 Task: Clear the hosted app data from last 4 weeks.
Action: Mouse moved to (958, 25)
Screenshot: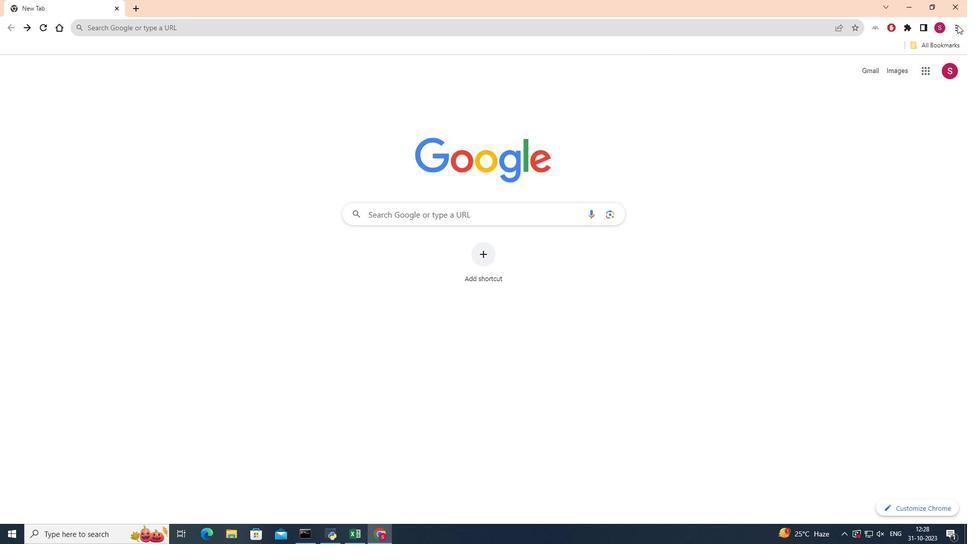
Action: Mouse pressed left at (958, 25)
Screenshot: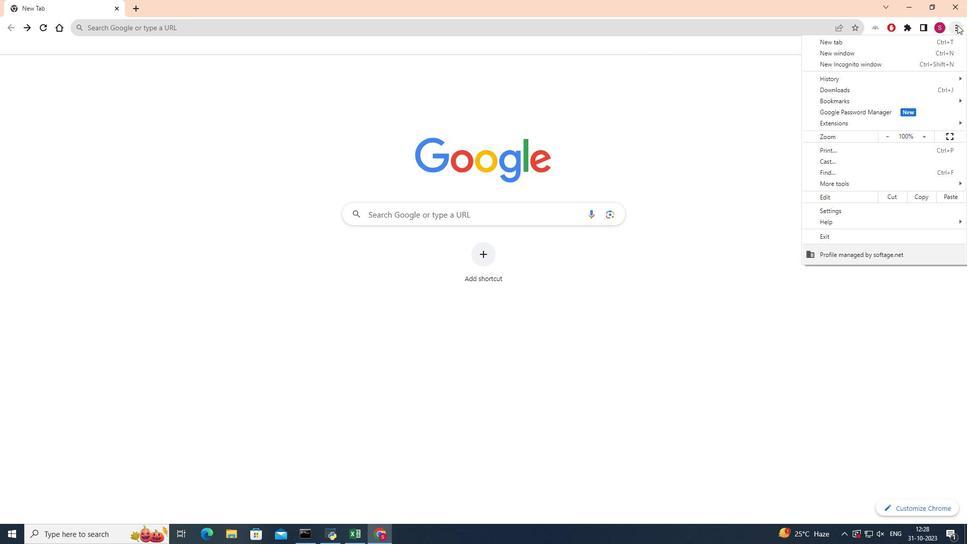 
Action: Mouse moved to (727, 77)
Screenshot: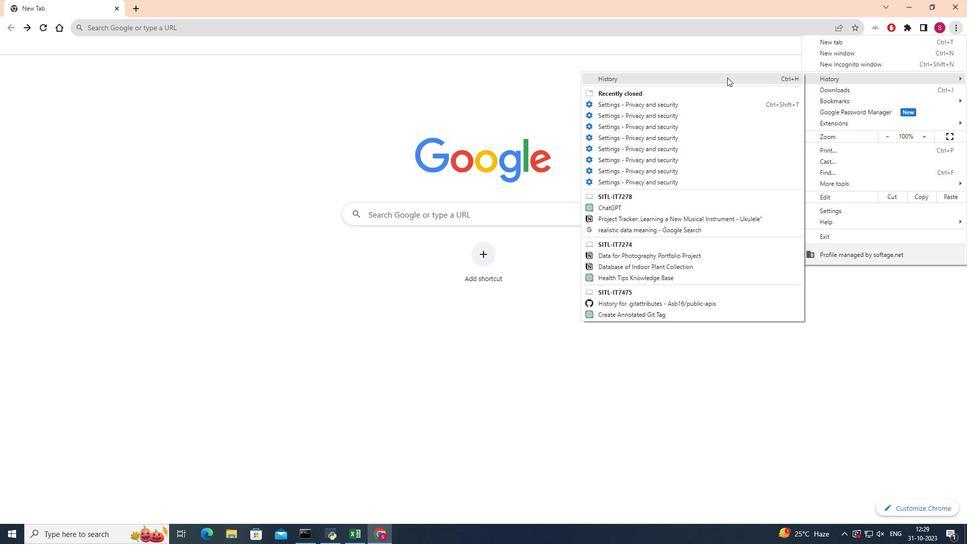 
Action: Mouse pressed left at (727, 77)
Screenshot: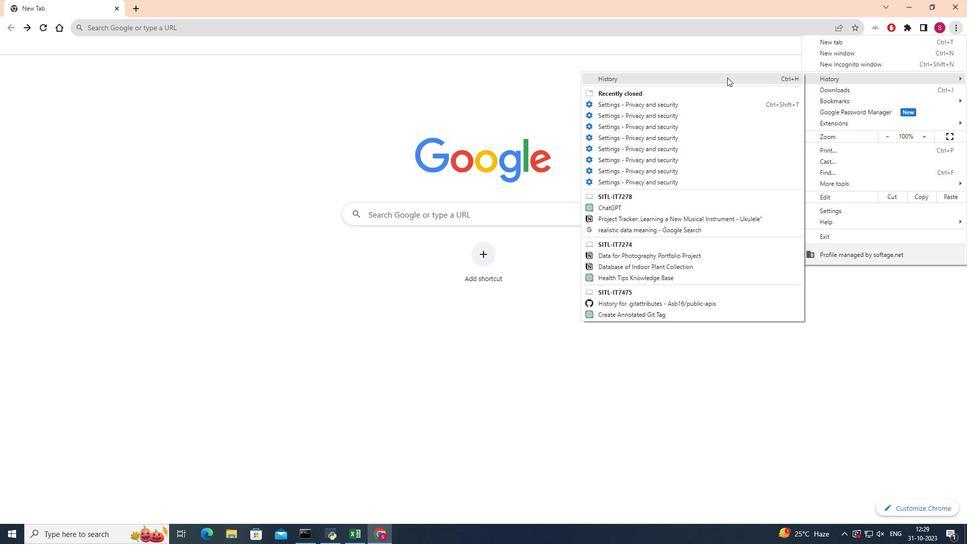 
Action: Mouse moved to (70, 120)
Screenshot: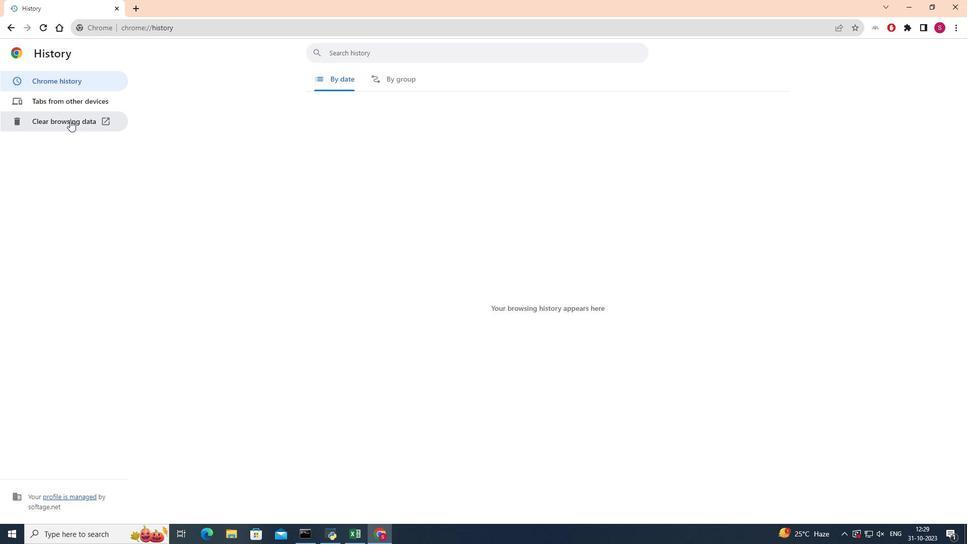 
Action: Mouse pressed left at (70, 120)
Screenshot: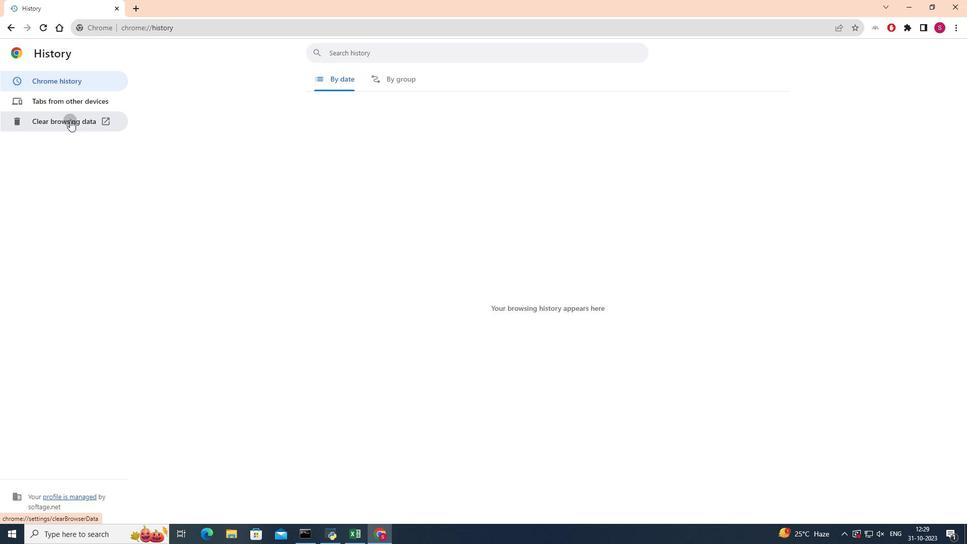 
Action: Mouse moved to (545, 155)
Screenshot: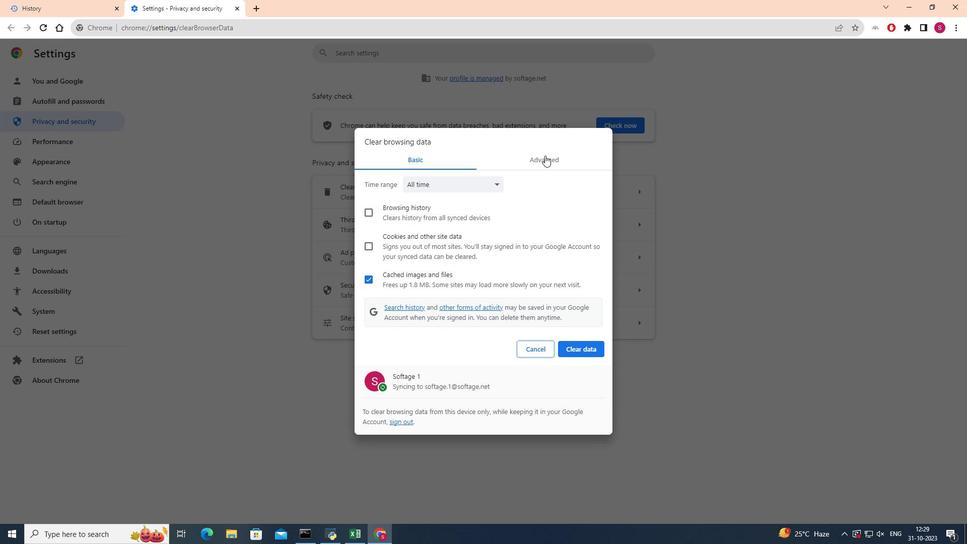 
Action: Mouse pressed left at (545, 155)
Screenshot: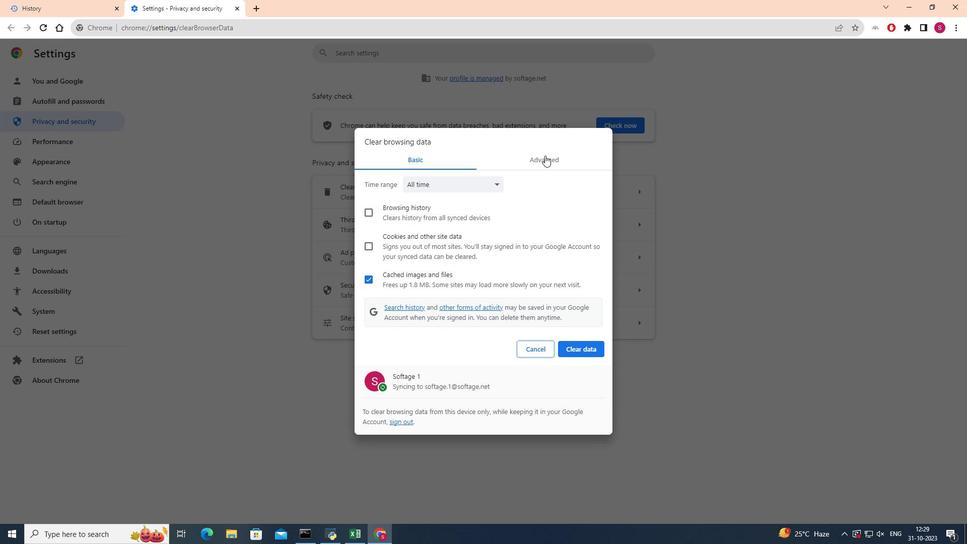 
Action: Mouse moved to (488, 181)
Screenshot: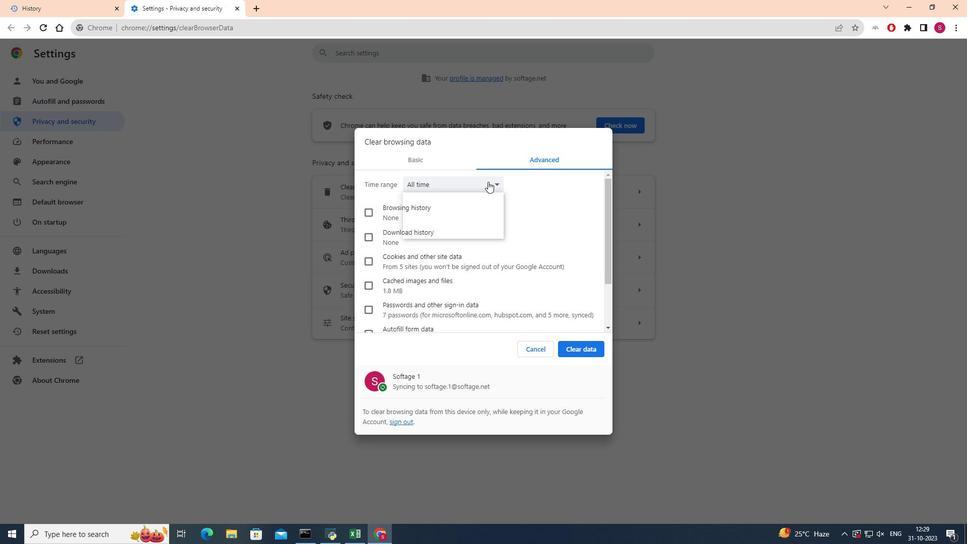 
Action: Mouse pressed left at (488, 181)
Screenshot: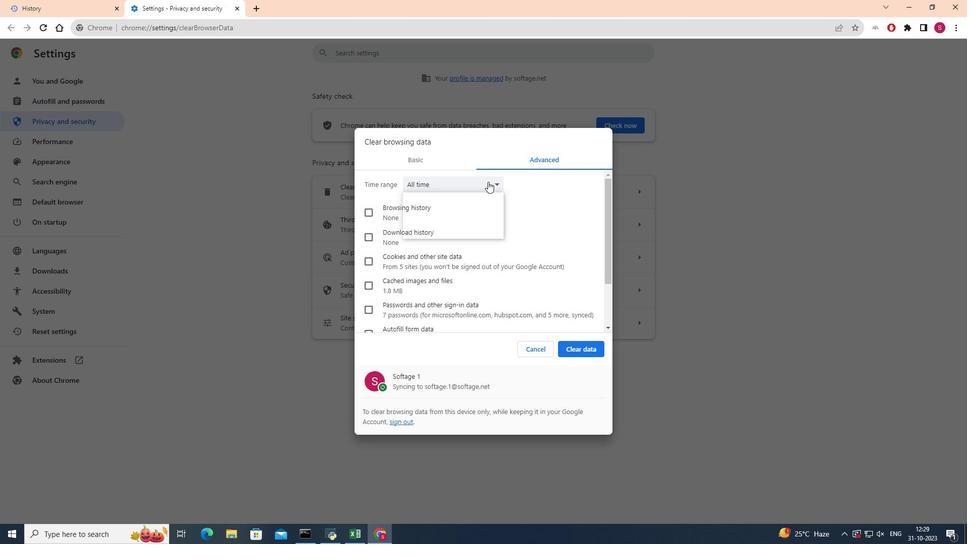 
Action: Mouse moved to (456, 222)
Screenshot: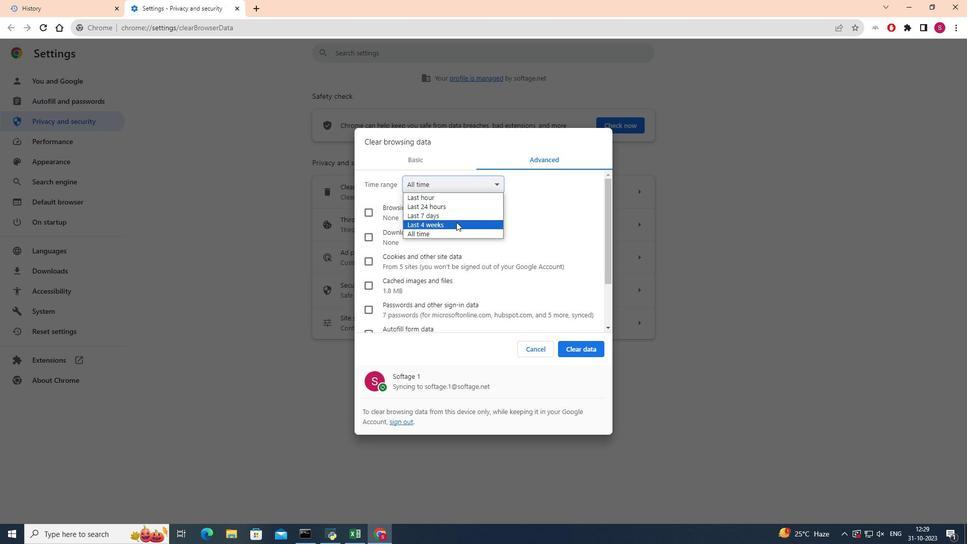 
Action: Mouse pressed left at (456, 222)
Screenshot: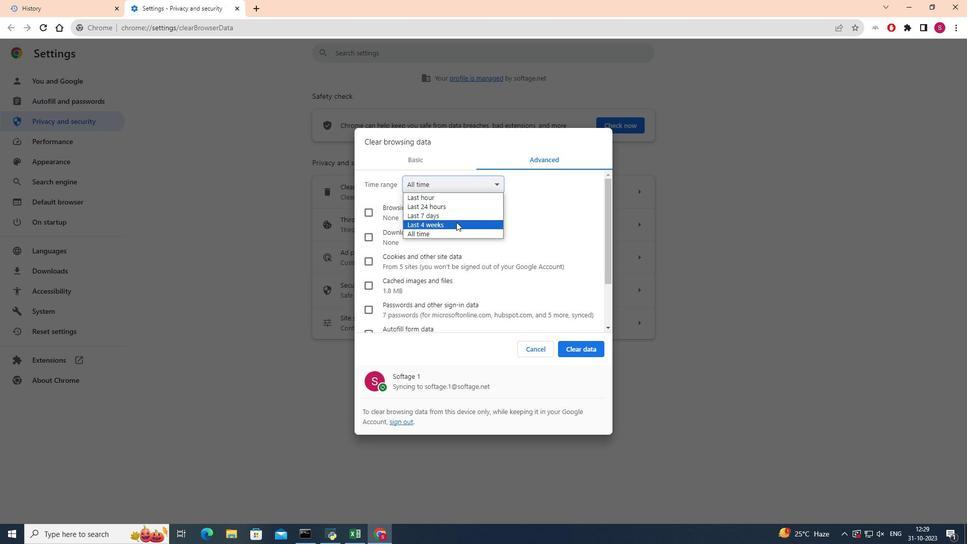 
Action: Mouse moved to (464, 238)
Screenshot: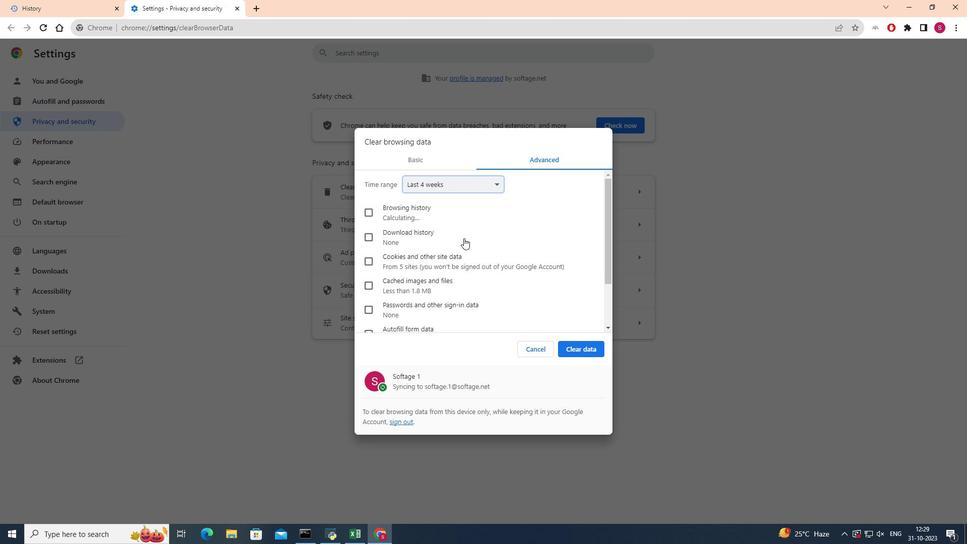 
Action: Mouse scrolled (464, 237) with delta (0, 0)
Screenshot: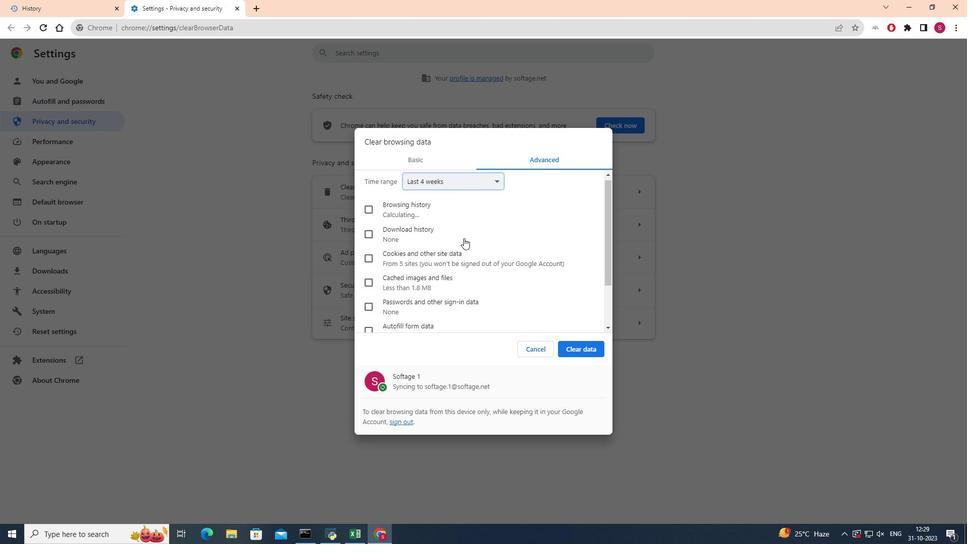 
Action: Mouse scrolled (464, 237) with delta (0, 0)
Screenshot: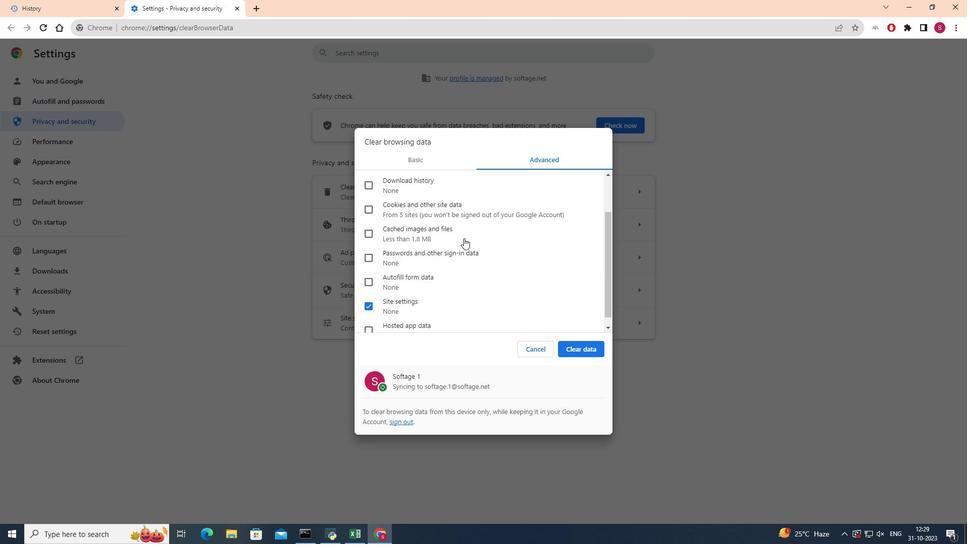 
Action: Mouse moved to (367, 294)
Screenshot: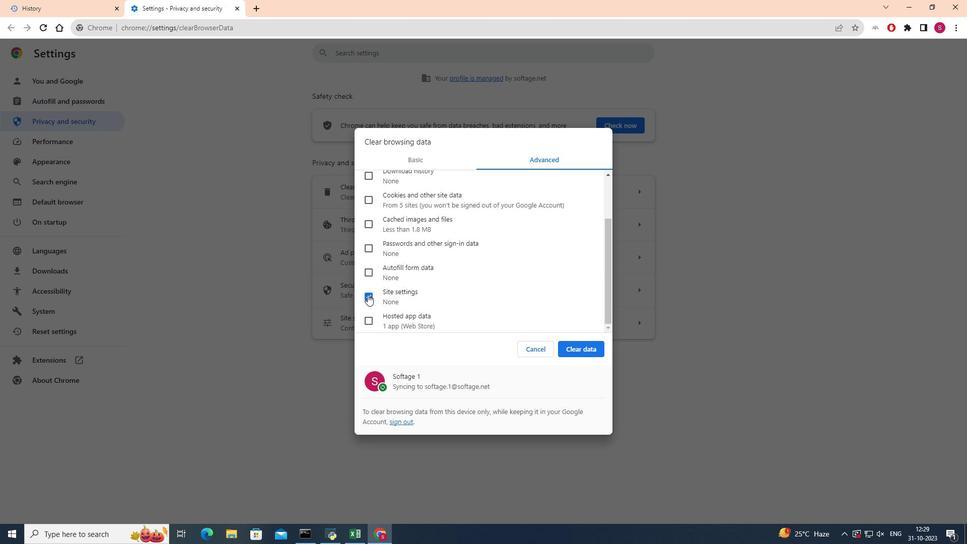 
Action: Mouse pressed left at (367, 294)
Screenshot: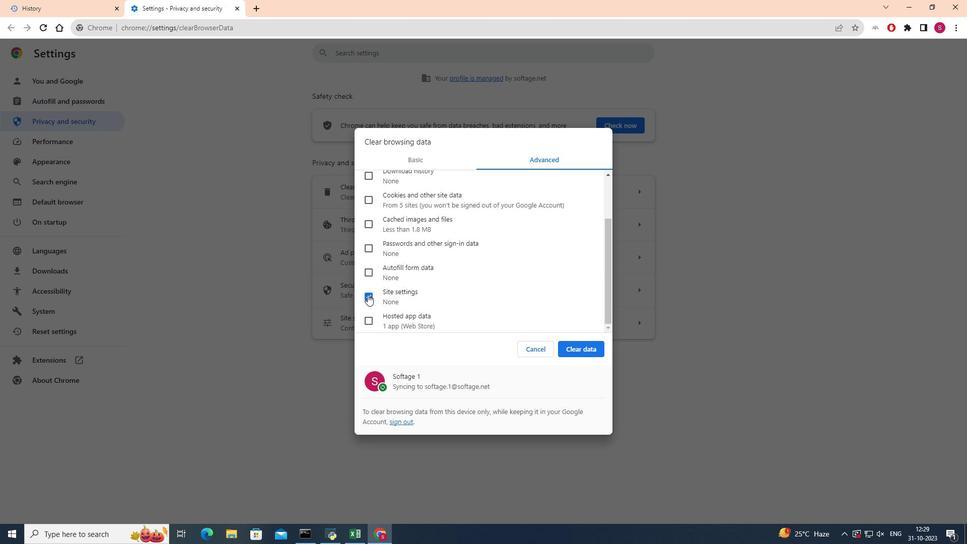 
Action: Mouse moved to (408, 308)
Screenshot: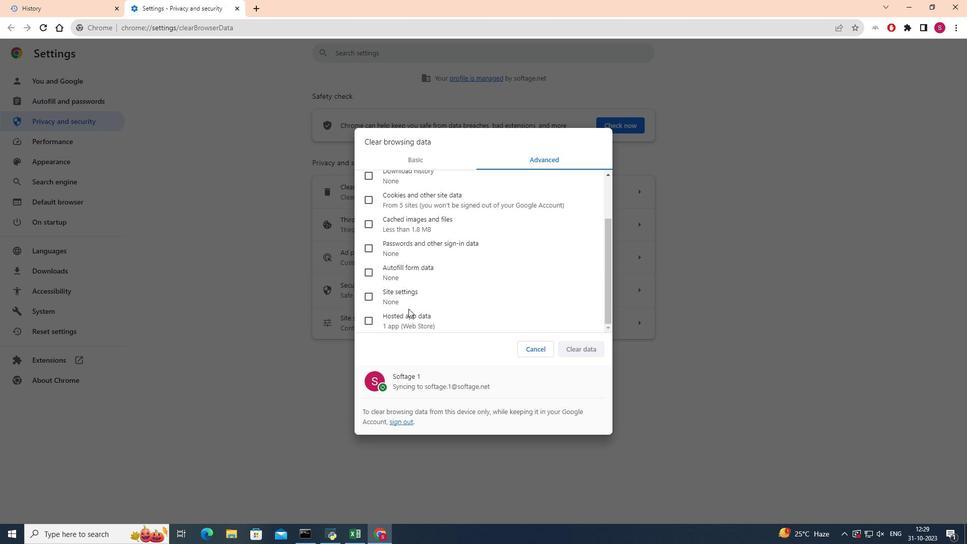 
Action: Mouse scrolled (408, 308) with delta (0, 0)
Screenshot: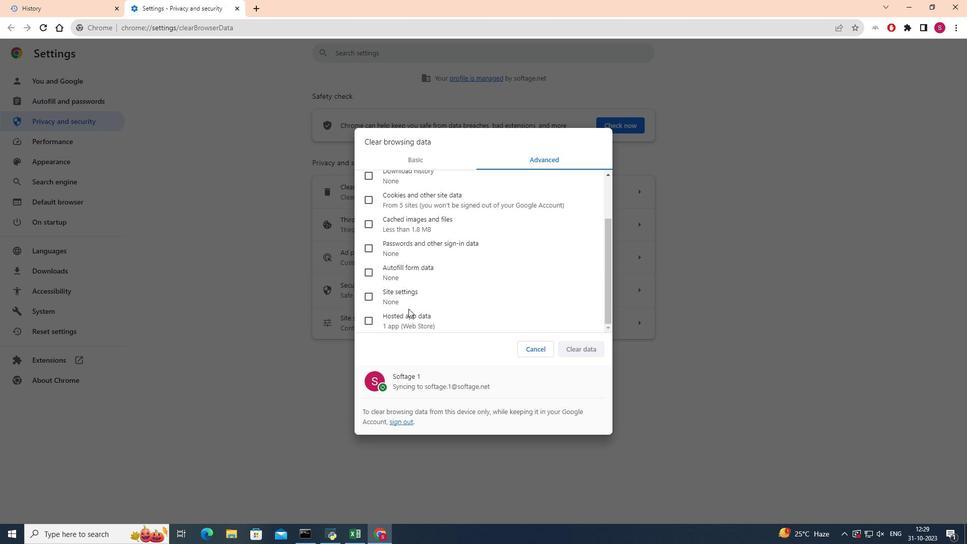 
Action: Mouse moved to (369, 319)
Screenshot: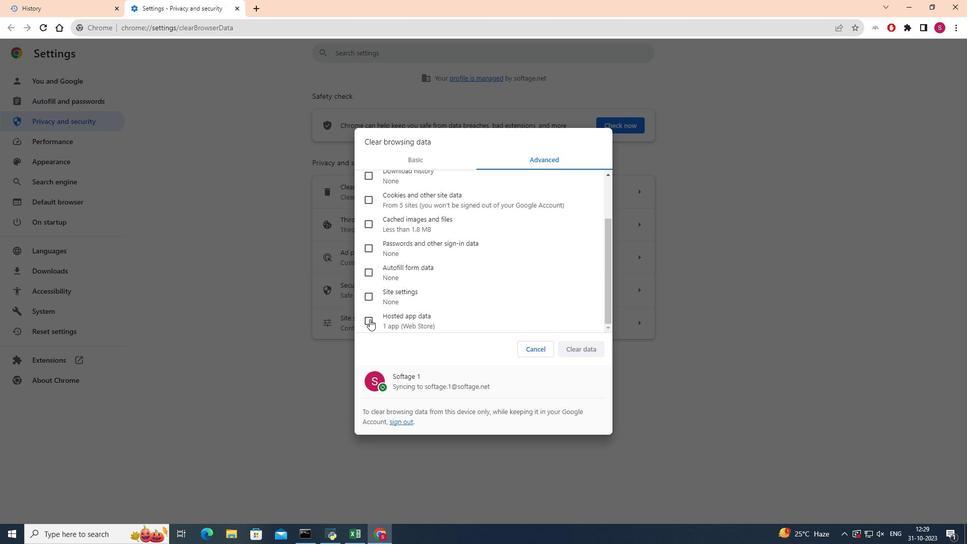 
Action: Mouse pressed left at (369, 319)
Screenshot: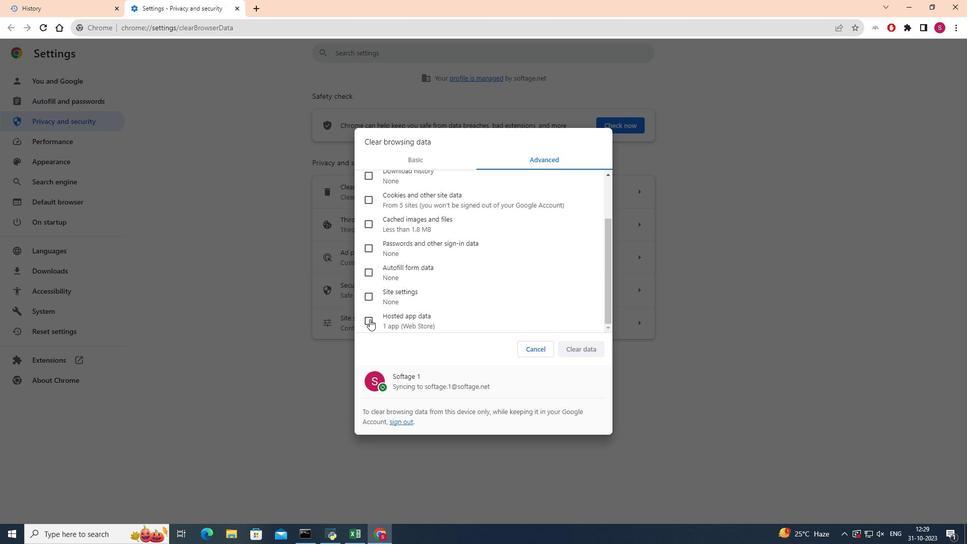
Action: Mouse moved to (590, 351)
Screenshot: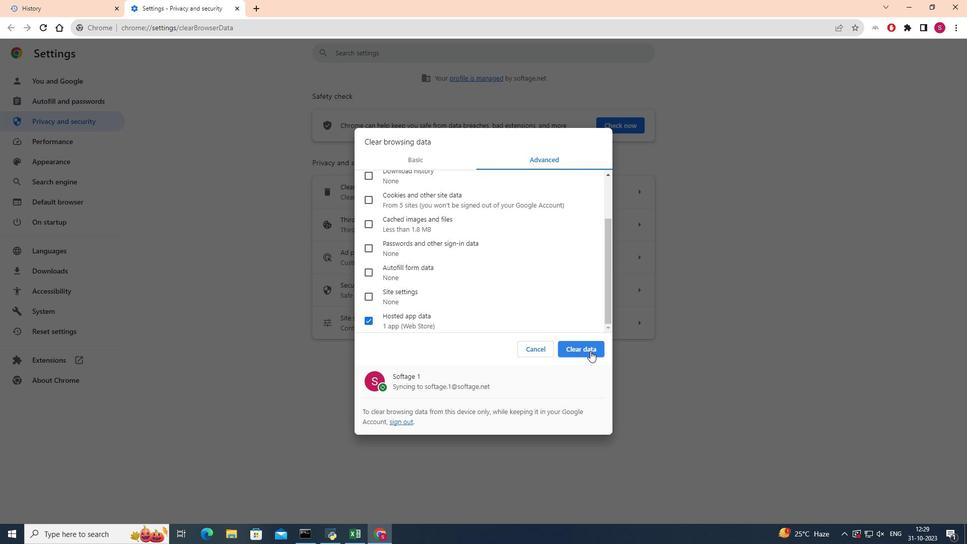 
Action: Mouse pressed left at (590, 351)
Screenshot: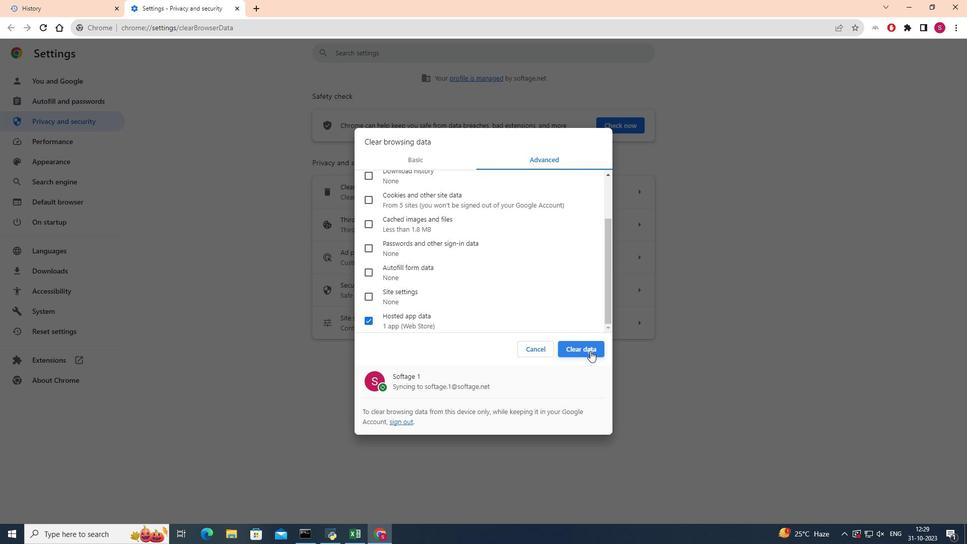 
Action: Mouse moved to (594, 348)
Screenshot: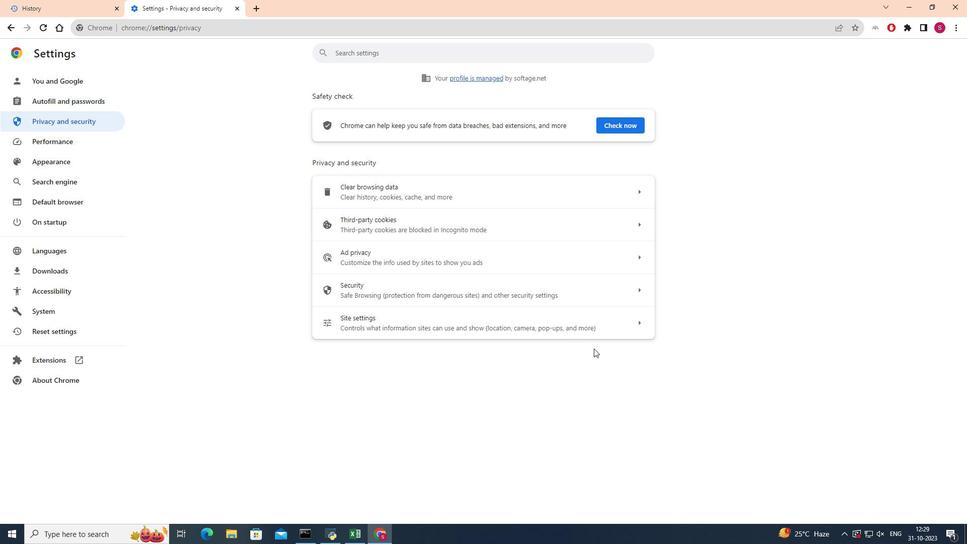 
